 Task: In the Company bain.com, Create email and send with subject: 'We're Thrilled to Welcome You ', and with mail content 'Hello,_x000D_
Welcome to a new era of excellence. Discover the tools and resources that will redefine your industry and set you on a path to greatness._x000D_
Thanks & Regards', attach the document: Terms_and_conditions.doc and insert image: visitingcard.jpg. Below Thanks & Regards, write snapchat and insert the URL: 'www.snapchat.com'. Mark checkbox to create task to follow up : In 2 weeks.  Enter or choose an email address of recipient's from company's contact and send.. Logged in from softage.1@softage.net
Action: Mouse moved to (76, 48)
Screenshot: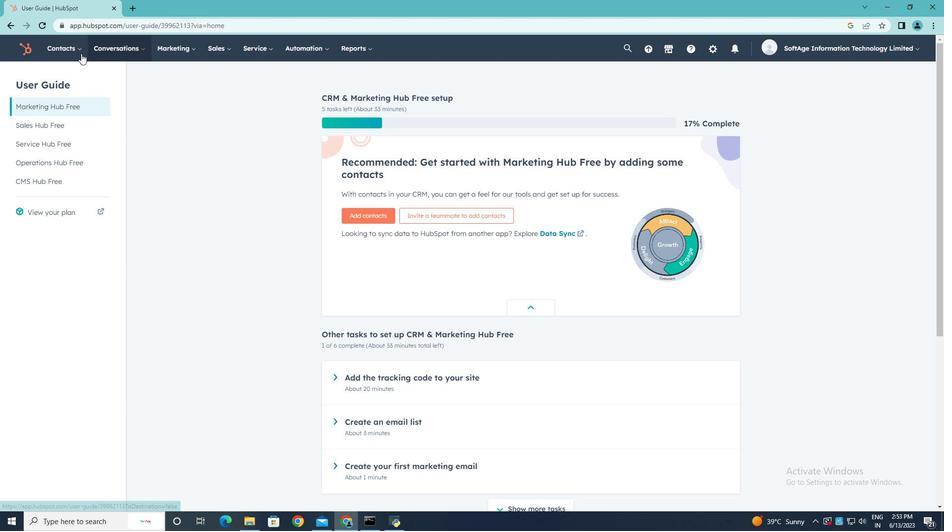 
Action: Mouse pressed left at (76, 48)
Screenshot: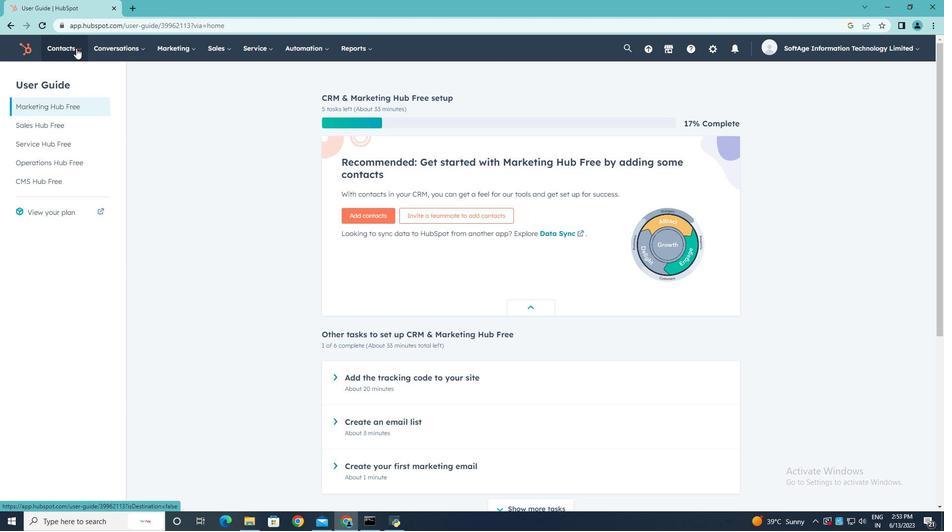 
Action: Mouse moved to (71, 96)
Screenshot: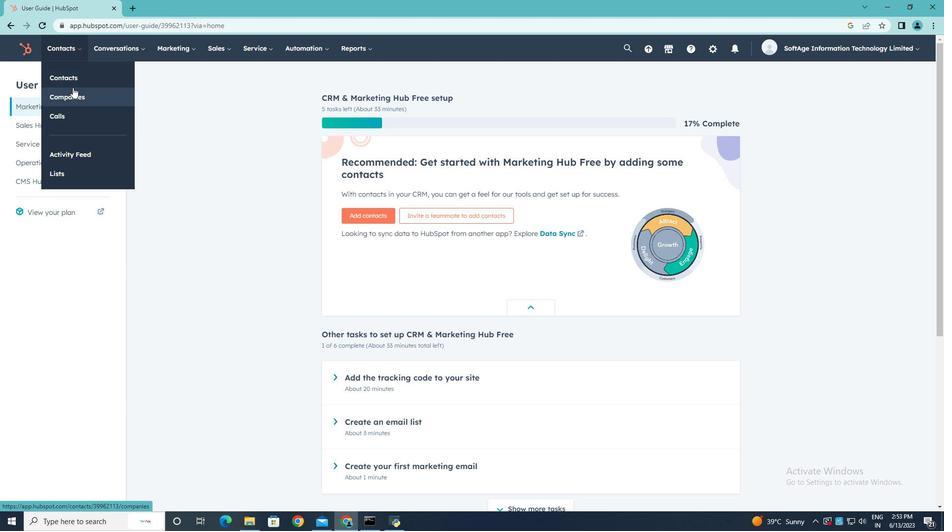 
Action: Mouse pressed left at (71, 96)
Screenshot: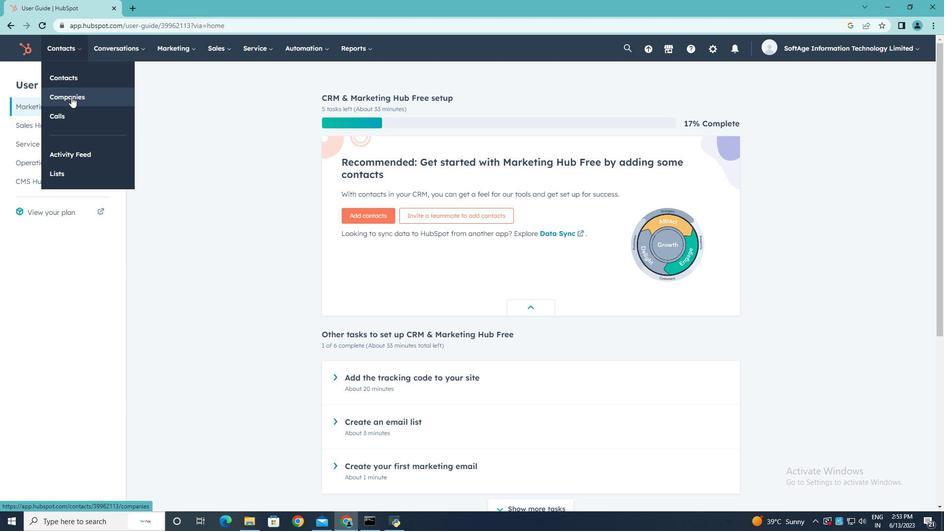
Action: Mouse moved to (74, 158)
Screenshot: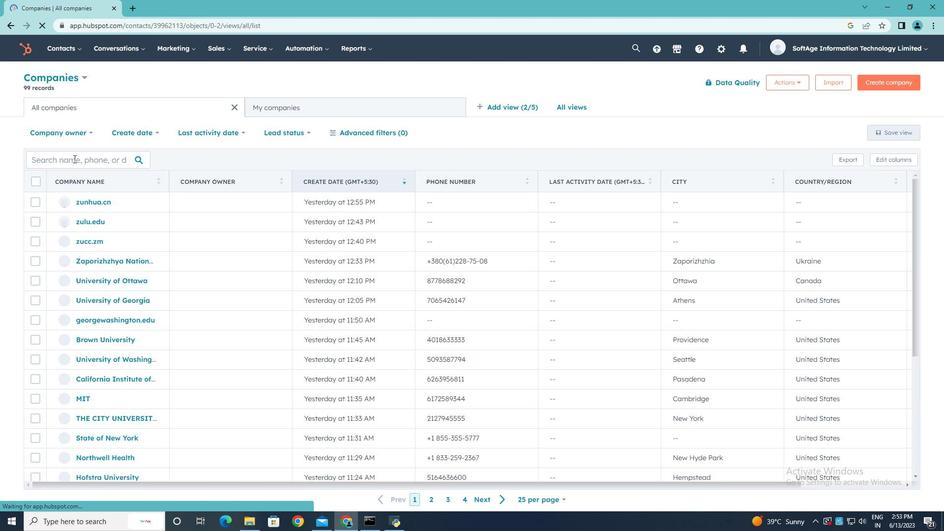 
Action: Mouse pressed left at (74, 158)
Screenshot: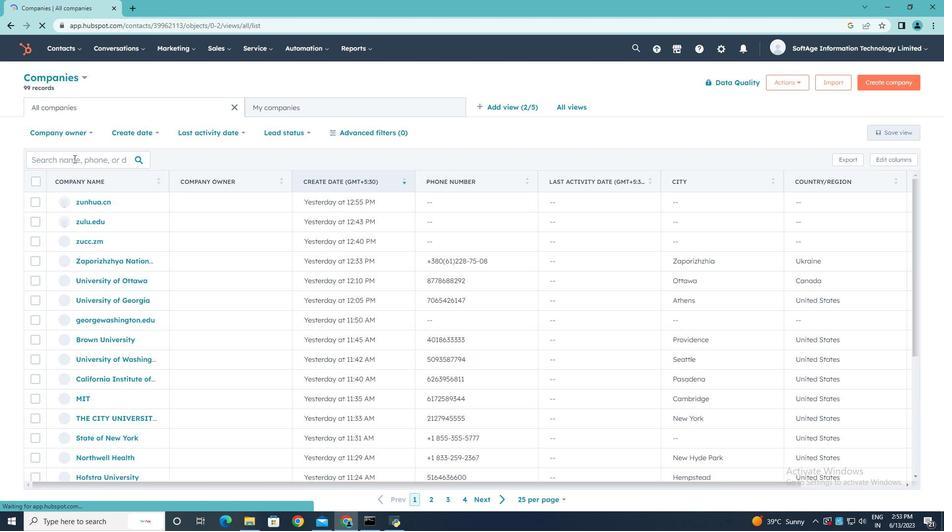 
Action: Key pressed bain.com
Screenshot: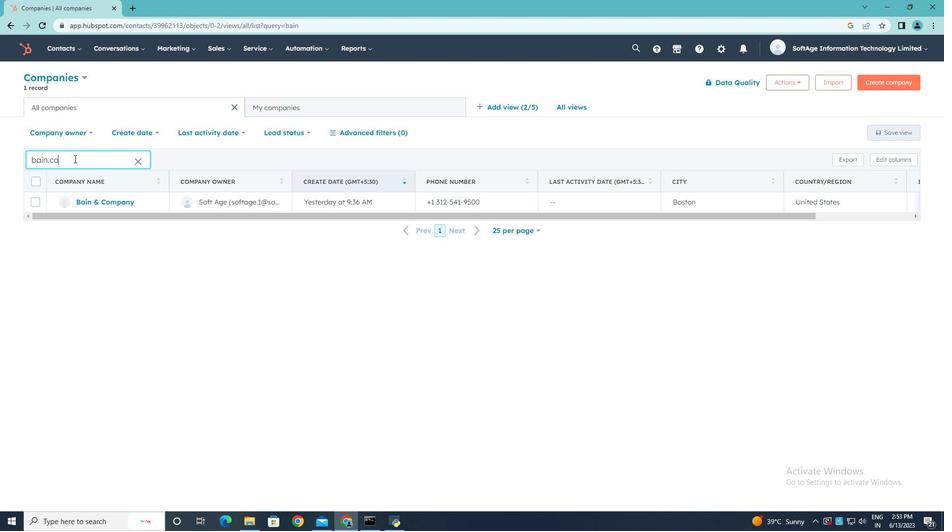
Action: Mouse moved to (95, 204)
Screenshot: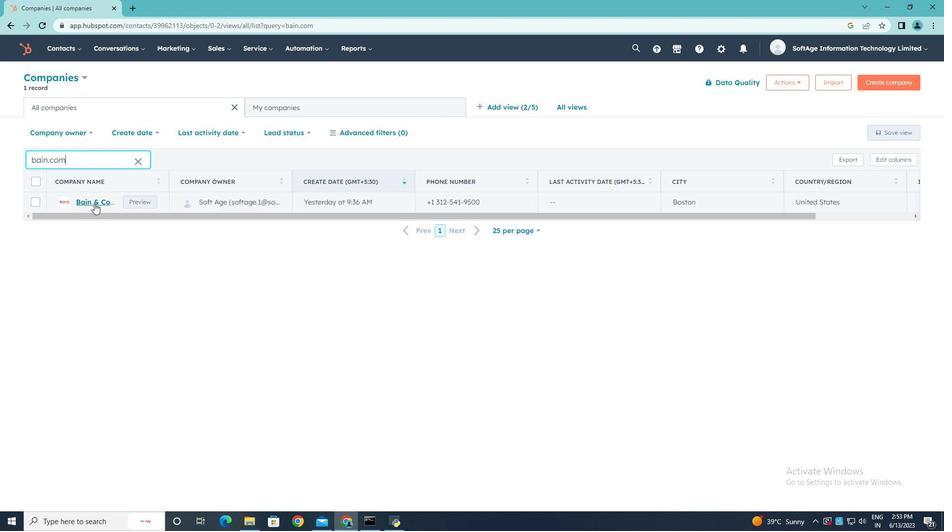 
Action: Mouse pressed left at (95, 204)
Screenshot: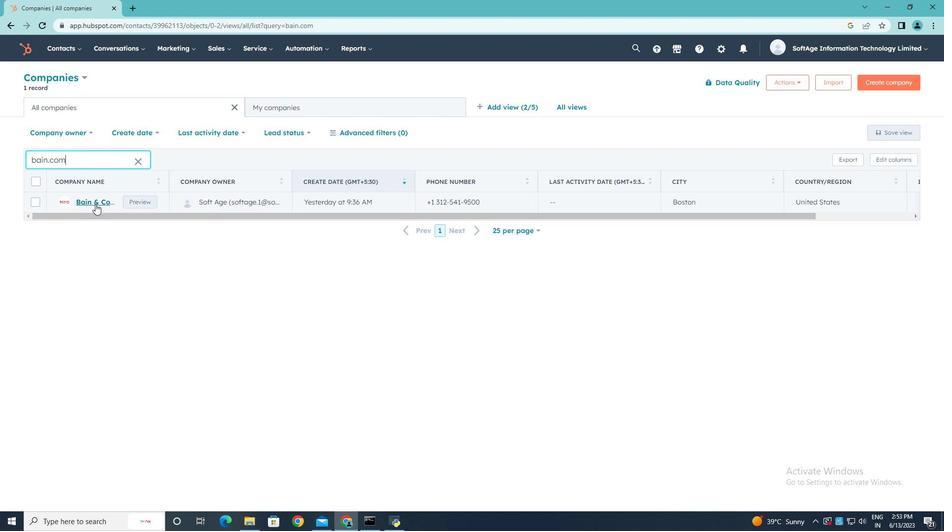 
Action: Mouse moved to (66, 167)
Screenshot: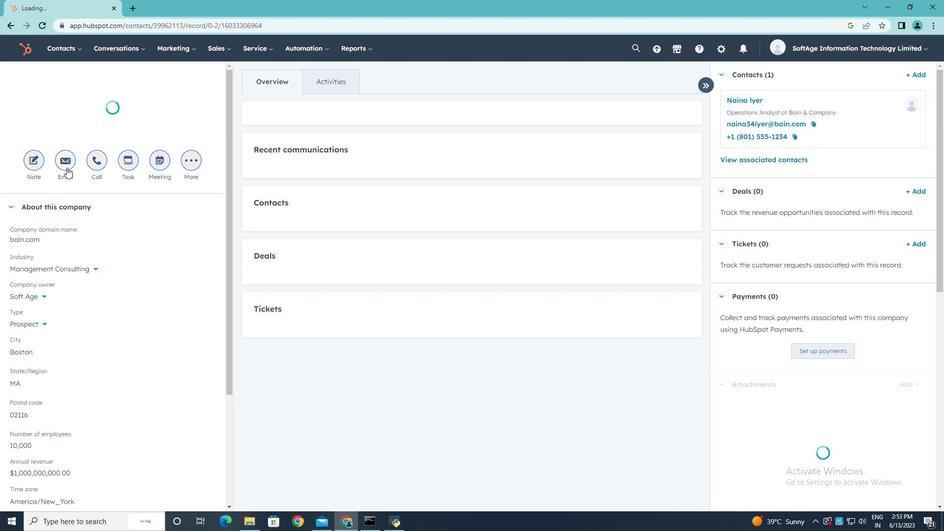 
Action: Mouse pressed left at (66, 167)
Screenshot: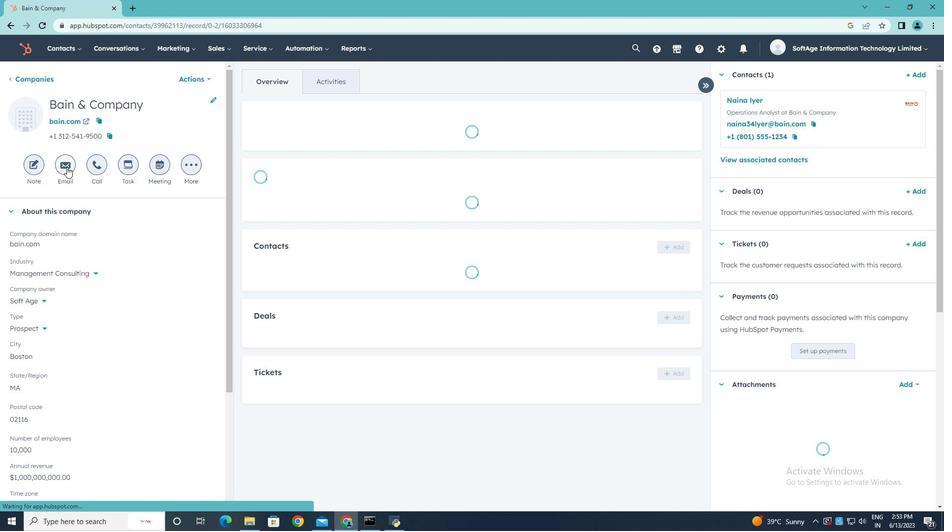 
Action: Key pressed <Key.shift><Key.shift><Key.shift><Key.shift><Key.shift><Key.shift><Key.shift><Key.shift><Key.shift><Key.shift><Key.shift><Key.shift><Key.shift><Key.shift><Key.shift><Key.shift><Key.shift><Key.shift><Key.shift><Key.shift><Key.shift><Key.shift><Key.shift><Key.shift><Key.shift><Key.shift>WE<Key.backspace>e're<Key.space><Key.shift>Thrilled<Key.space>to<Key.space><Key.shift>Welcome<Key.space><Key.shift><Key.shift><Key.shift><Key.shift><Key.shift><Key.shift><Key.shift><Key.shift><Key.shift><Key.shift>You
Screenshot: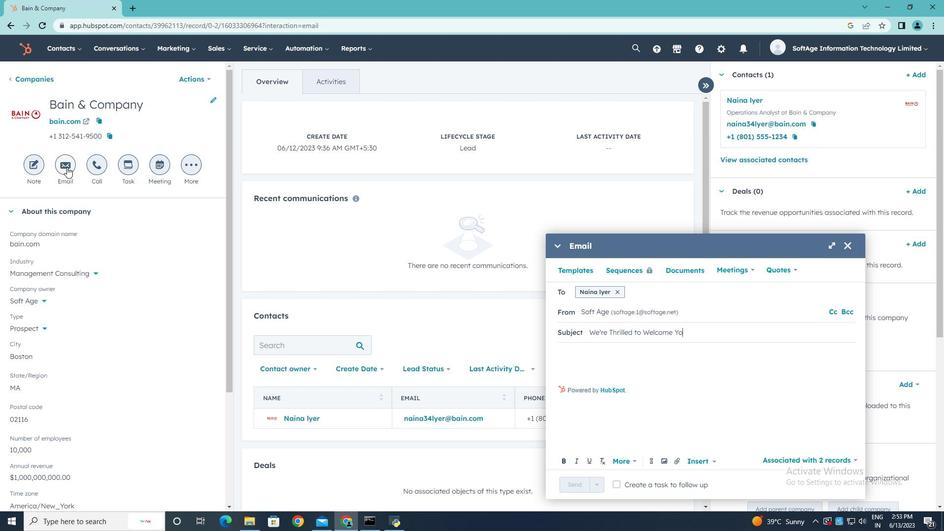 
Action: Mouse moved to (567, 351)
Screenshot: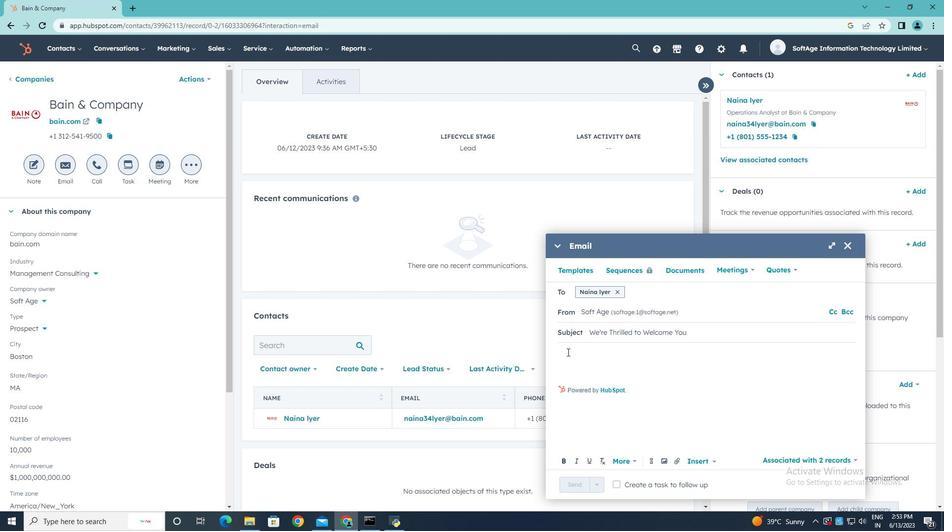 
Action: Mouse pressed left at (567, 351)
Screenshot: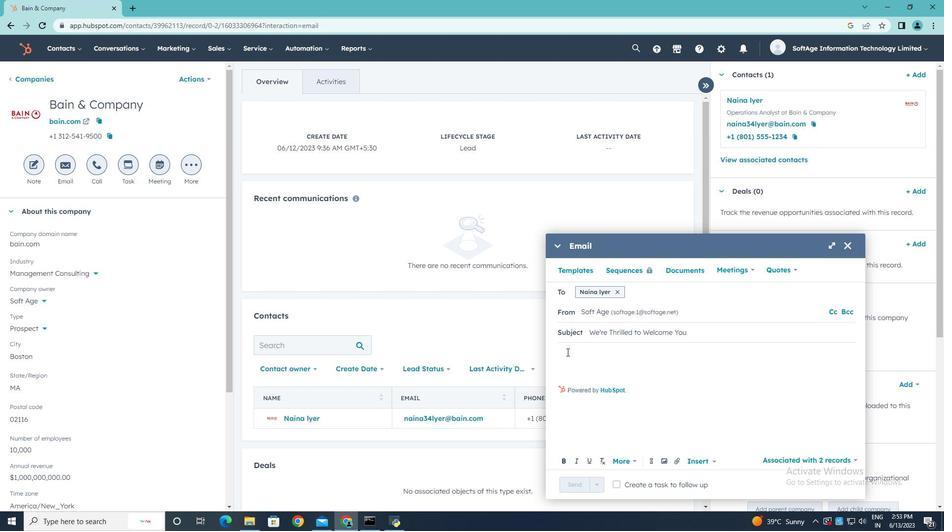 
Action: Key pressed <Key.shift>Hello
Screenshot: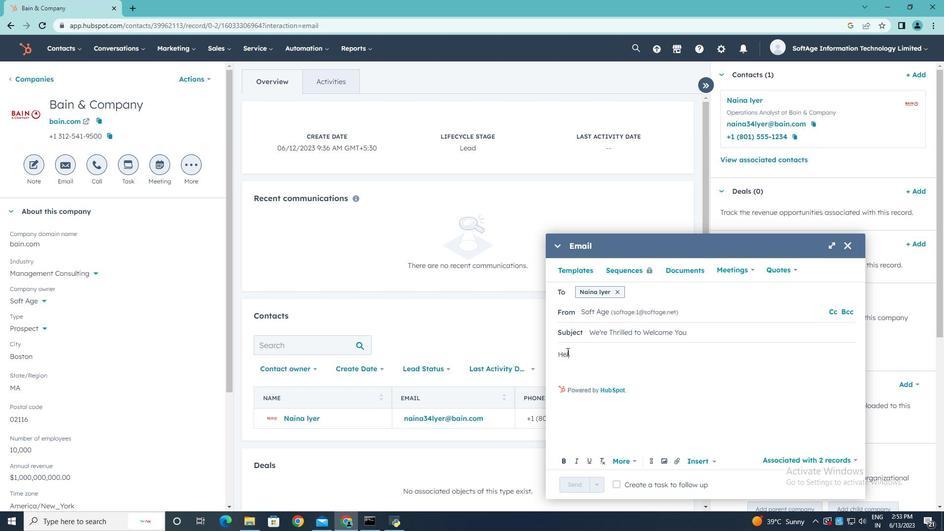 
Action: Mouse moved to (561, 364)
Screenshot: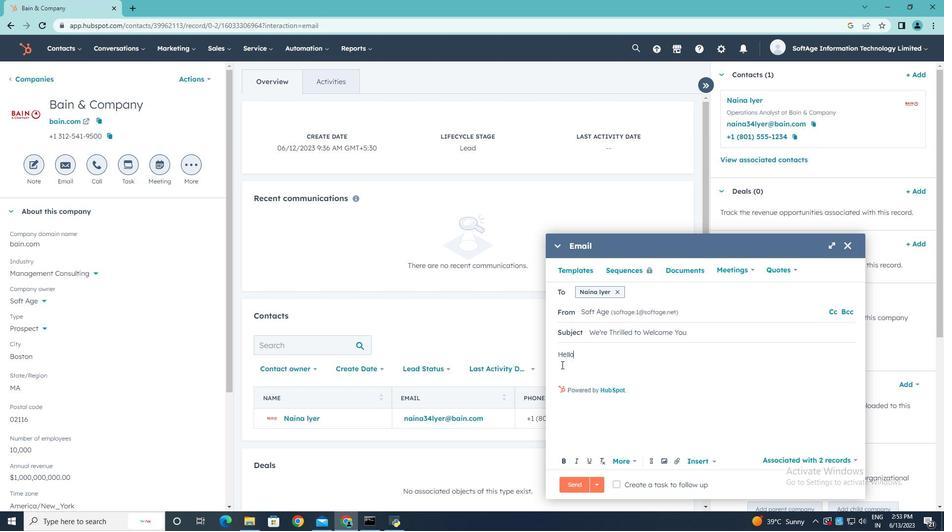 
Action: Mouse pressed left at (561, 364)
Screenshot: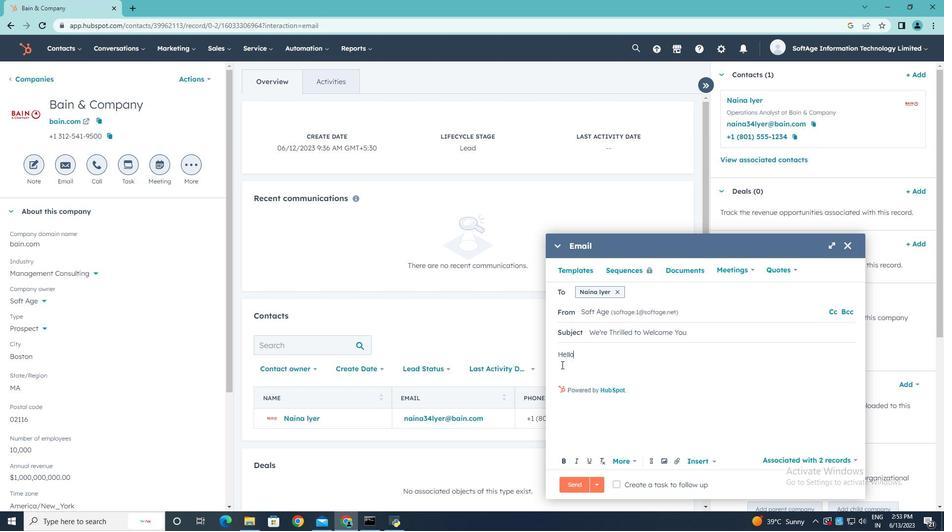 
Action: Key pressed <Key.shift>Welcome<Key.space>to<Key.space>a<Key.space>new<Key.space>ere<Key.backspace>a<Key.space>of<Key.space>excellence.<Key.space><Key.shift>Discover<Key.space>the<Key.space>tools<Key.space>and<Key.space>resources<Key.space>that<Key.space>will<Key.space>redefine<Key.space>your<Key.space>industry<Key.space>and<Key.space>set<Key.space>you<Key.space>on<Key.space>a<Key.space>path<Key.space>to<Key.space>greatness.
Screenshot: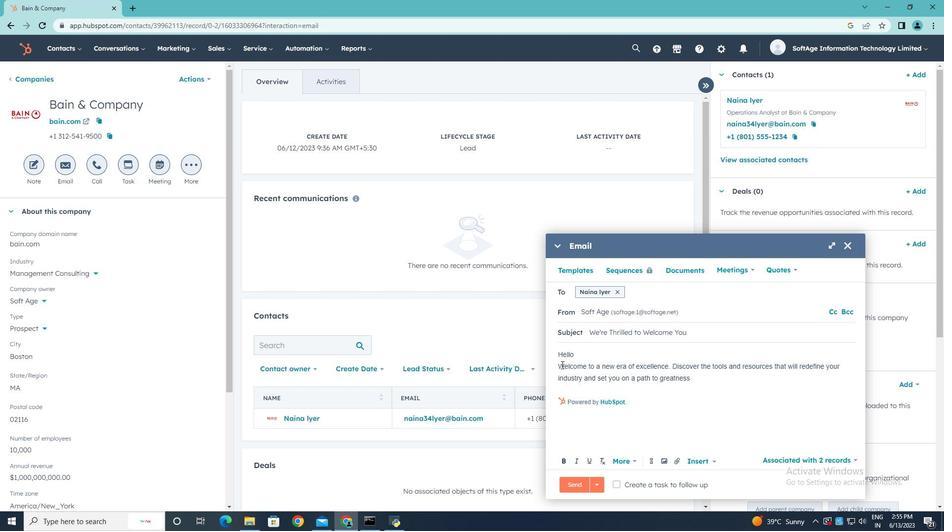 
Action: Mouse moved to (565, 391)
Screenshot: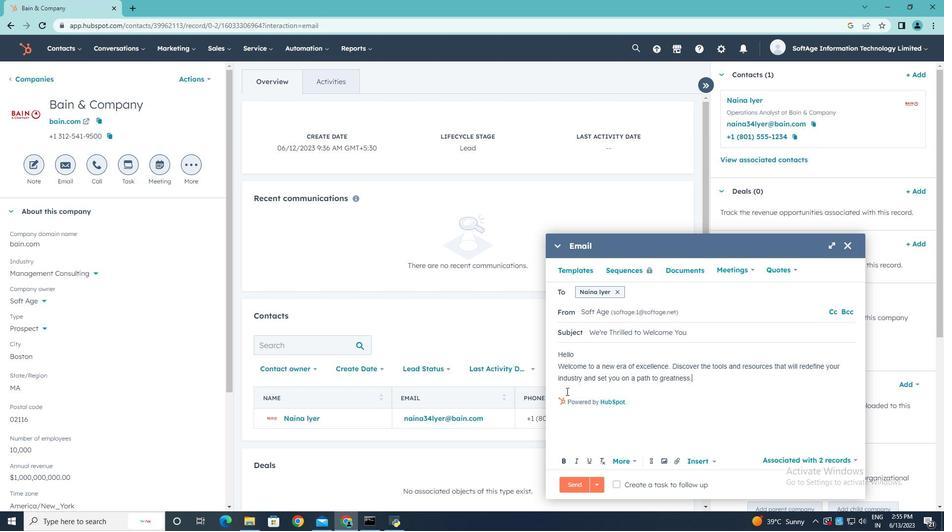 
Action: Mouse pressed left at (565, 391)
Screenshot: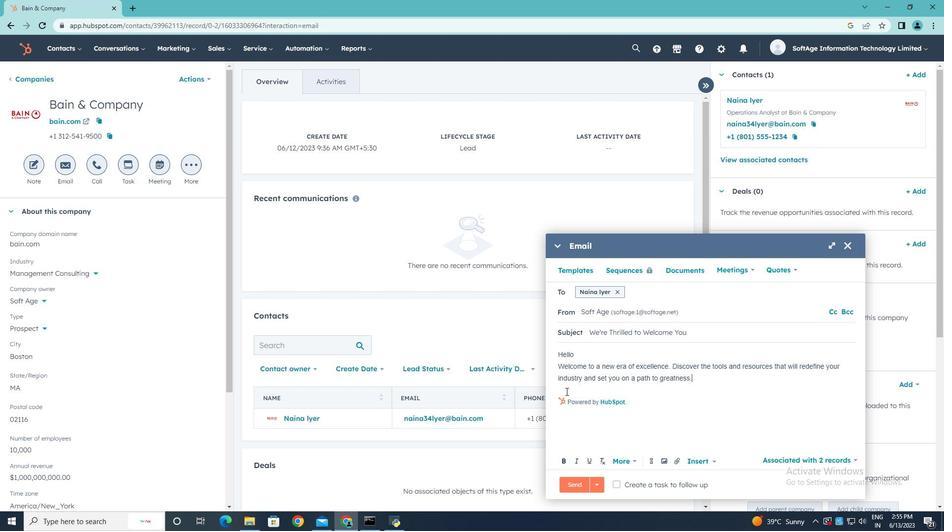 
Action: Key pressed <Key.enter><Key.shift><Key.shift><Key.shift><Key.shift>Thanks<Key.space><Key.shift><Key.shift><Key.shift><Key.shift><Key.shift><Key.shift><Key.shift><Key.shift><Key.shift><Key.shift><Key.shift><Key.shift><Key.shift><Key.shift><Key.shift><Key.shift><Key.shift><Key.shift><Key.shift><Key.shift><Key.shift><Key.shift><Key.shift><Key.shift><Key.shift><Key.shift><Key.shift><Key.shift><Key.shift><Key.shift>&<Key.space><Key.shift>Regards,
Screenshot: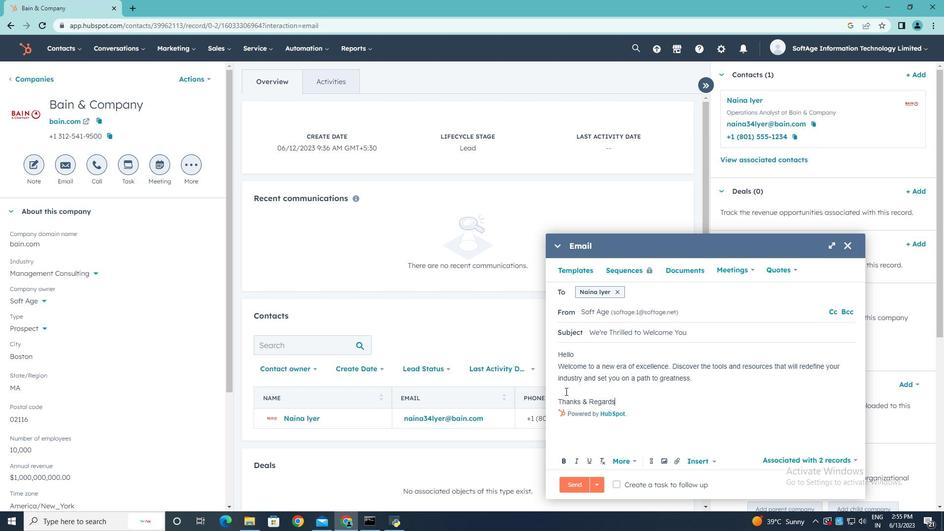
Action: Mouse moved to (676, 461)
Screenshot: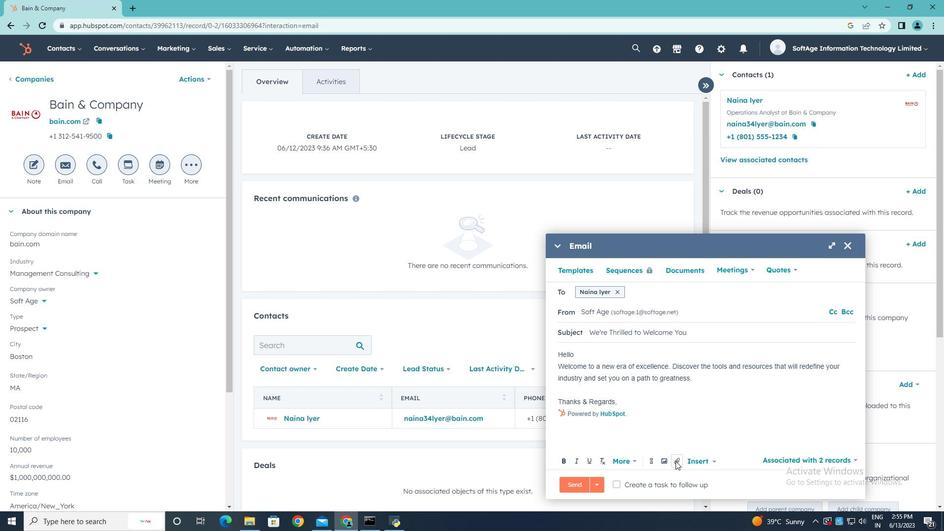 
Action: Mouse pressed left at (676, 461)
Screenshot: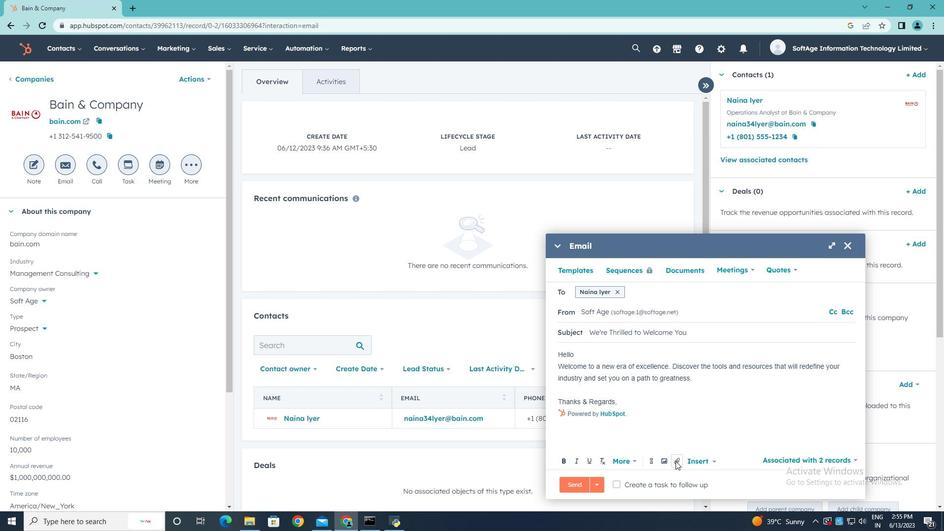 
Action: Mouse moved to (693, 437)
Screenshot: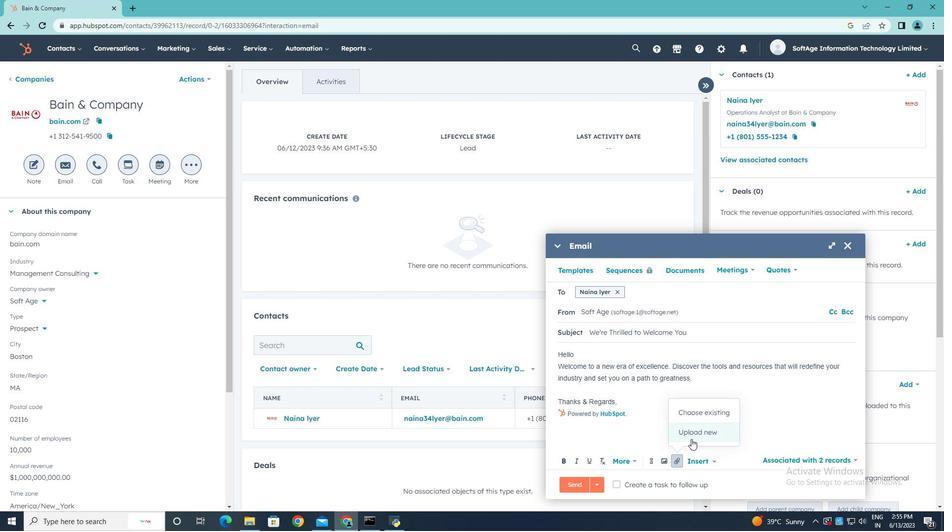 
Action: Mouse pressed left at (693, 437)
Screenshot: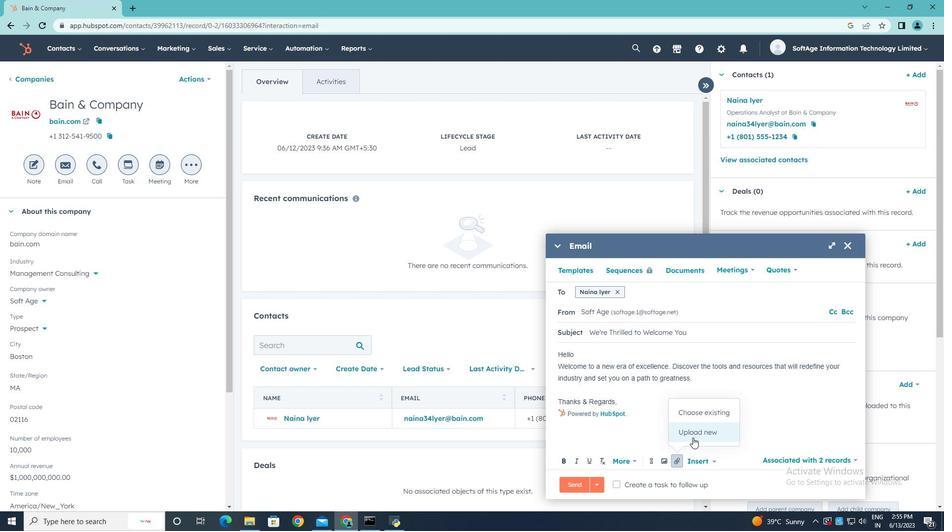 
Action: Mouse moved to (181, 101)
Screenshot: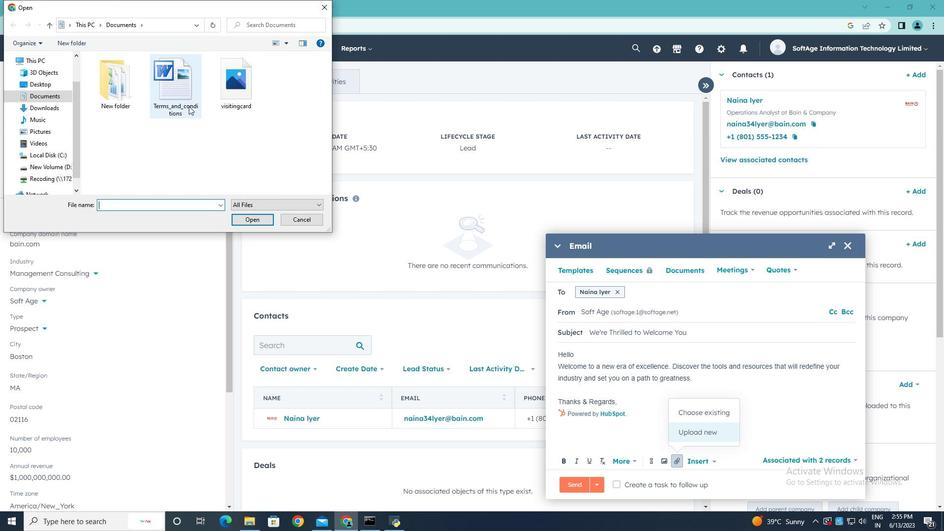 
Action: Mouse pressed left at (181, 101)
Screenshot: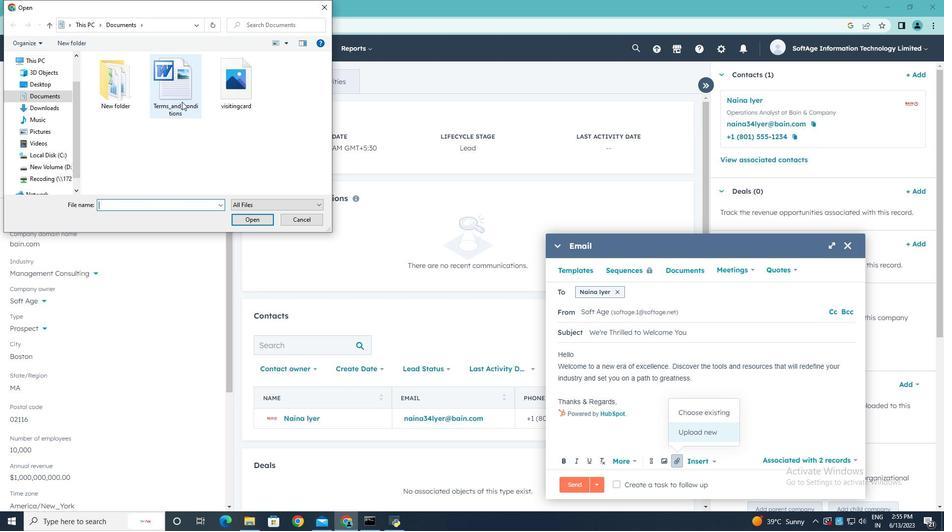 
Action: Mouse moved to (241, 217)
Screenshot: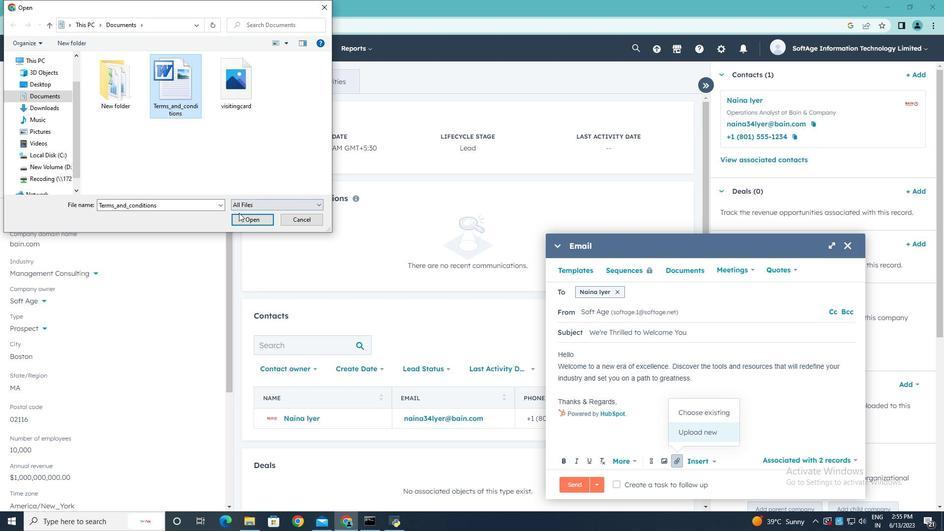 
Action: Mouse pressed left at (241, 217)
Screenshot: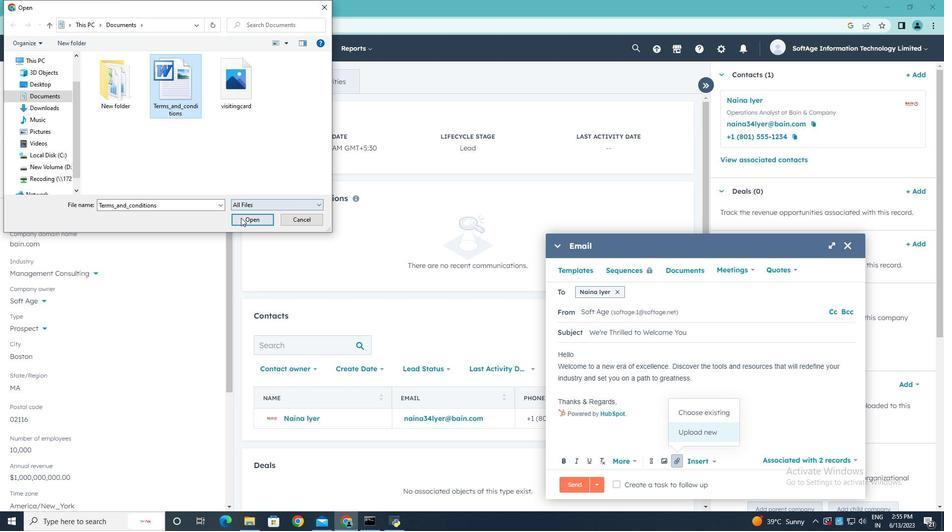 
Action: Mouse moved to (678, 437)
Screenshot: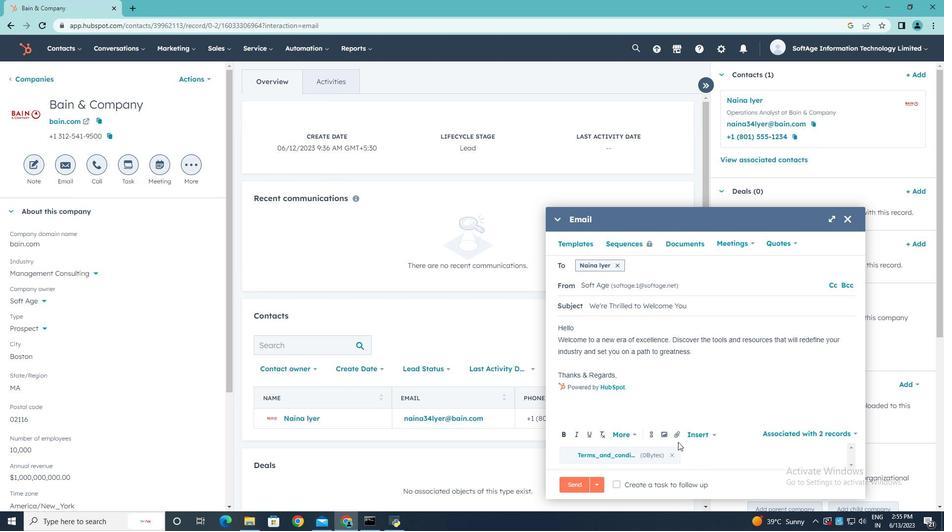 
Action: Mouse pressed left at (678, 437)
Screenshot: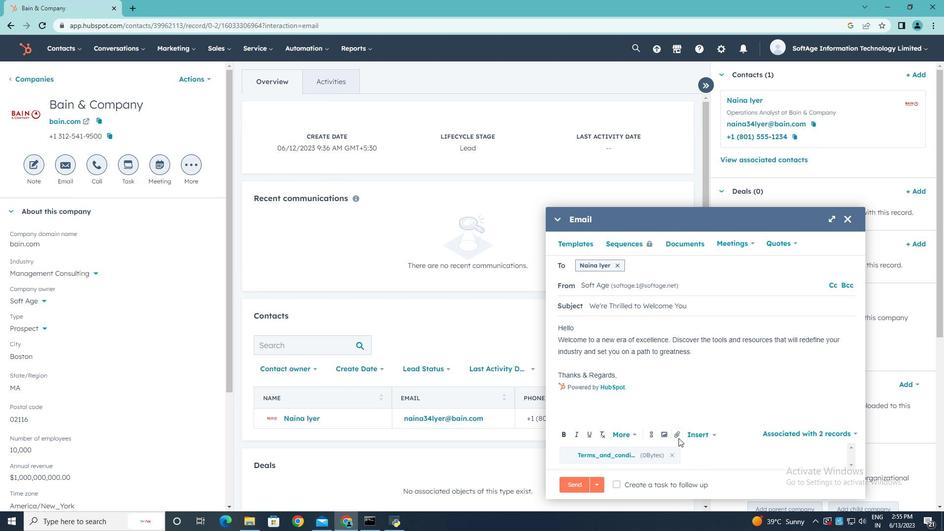 
Action: Mouse moved to (693, 410)
Screenshot: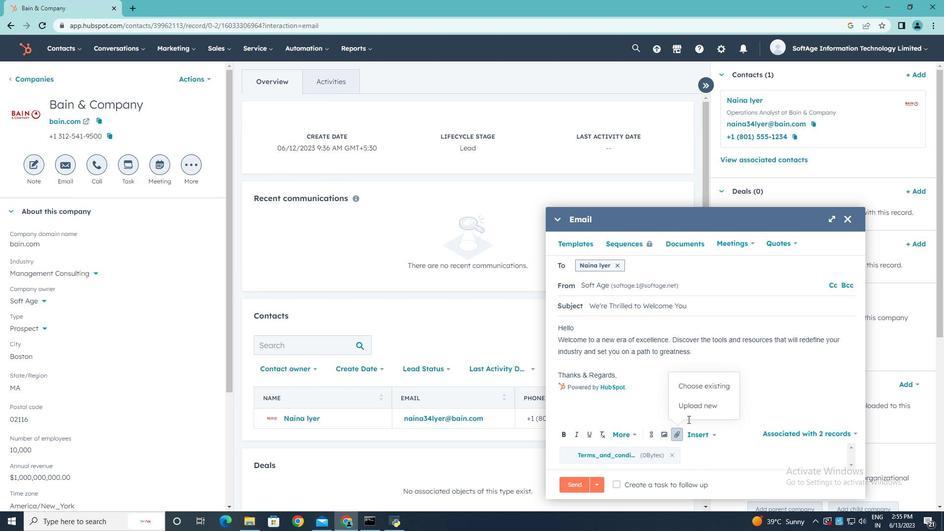 
Action: Mouse pressed left at (693, 410)
Screenshot: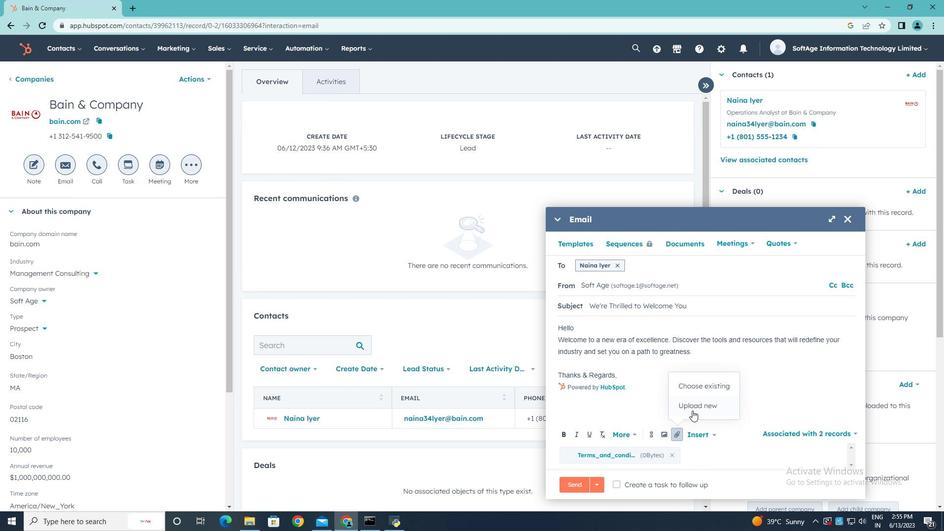 
Action: Mouse moved to (230, 95)
Screenshot: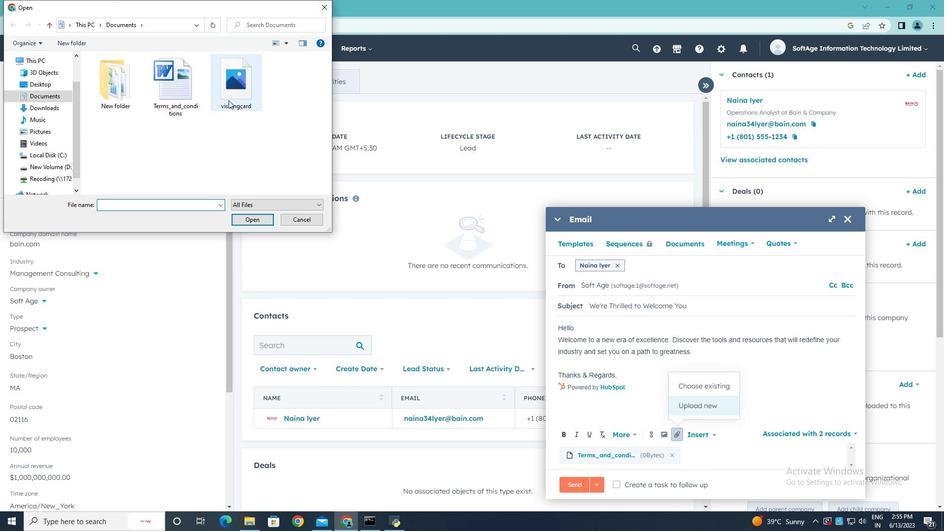 
Action: Mouse pressed left at (230, 95)
Screenshot: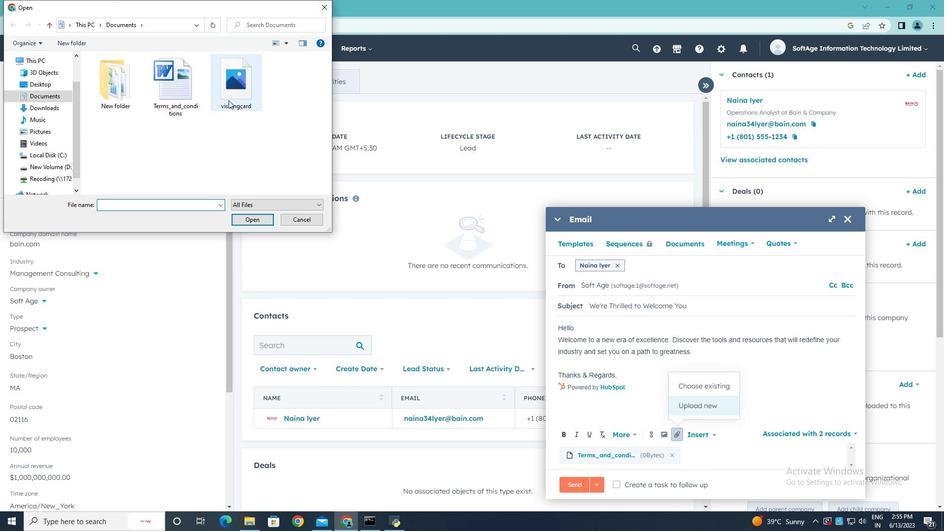 
Action: Mouse moved to (249, 220)
Screenshot: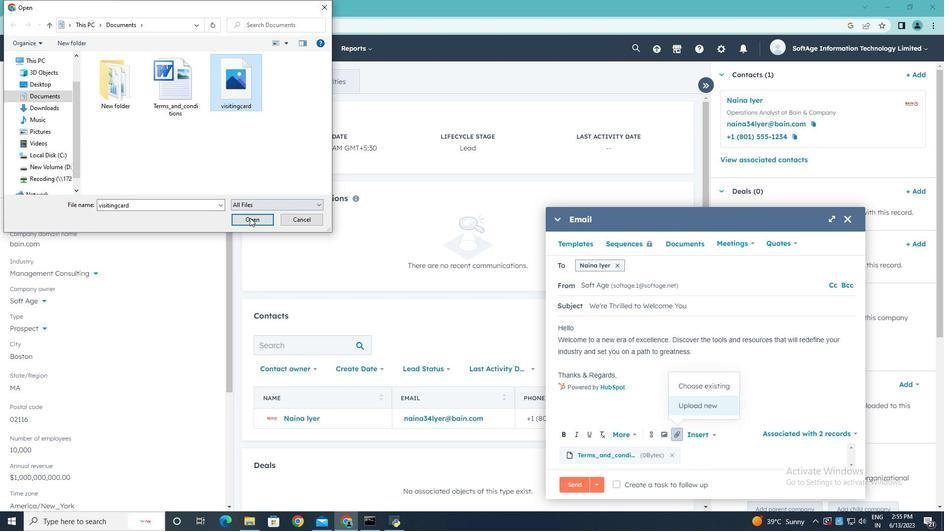
Action: Mouse pressed left at (249, 220)
Screenshot: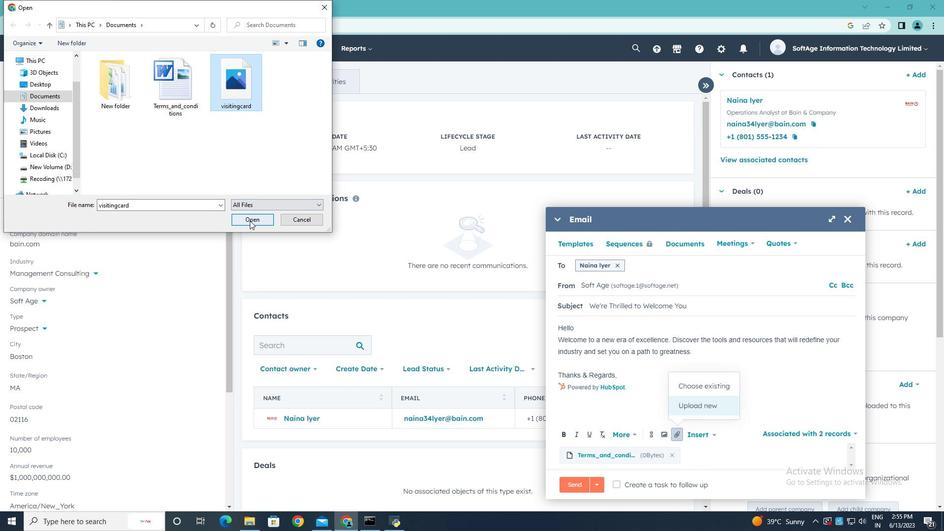 
Action: Mouse moved to (618, 374)
Screenshot: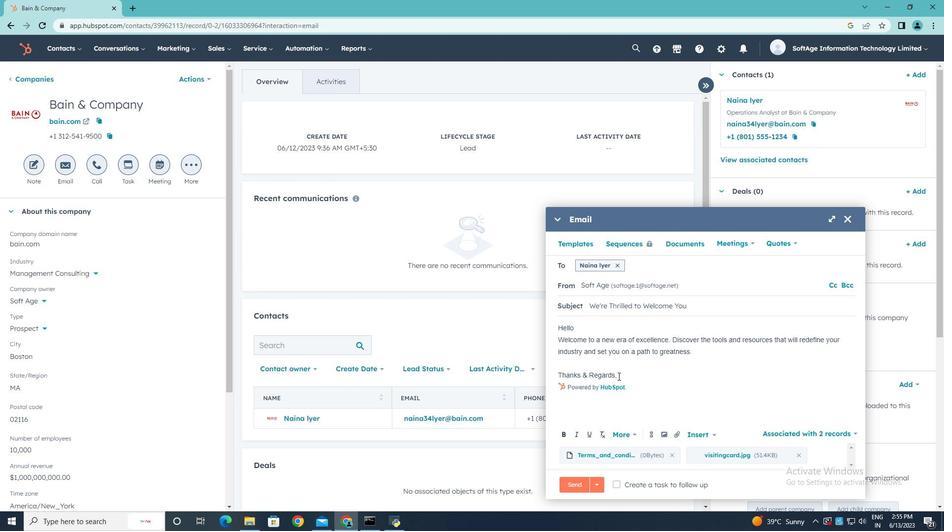 
Action: Mouse pressed left at (618, 374)
Screenshot: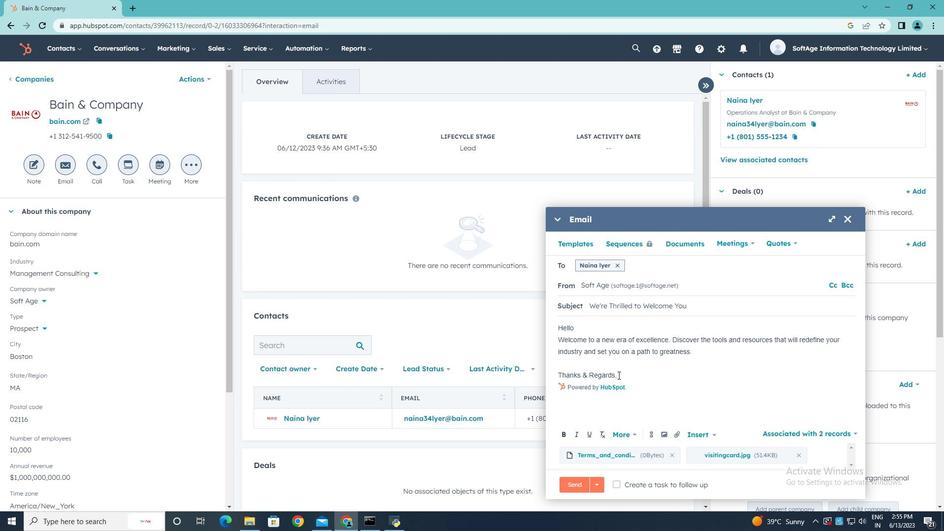 
Action: Key pressed <Key.enter>
Screenshot: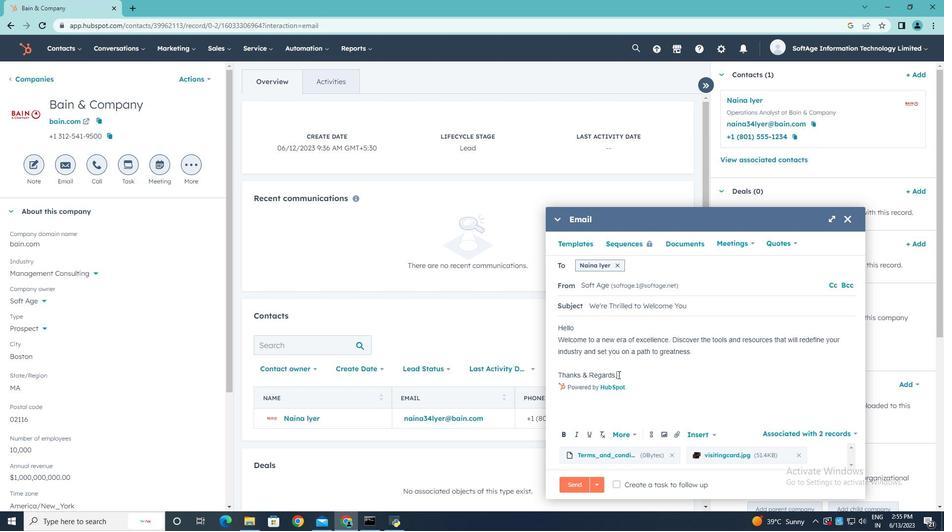 
Action: Mouse moved to (652, 437)
Screenshot: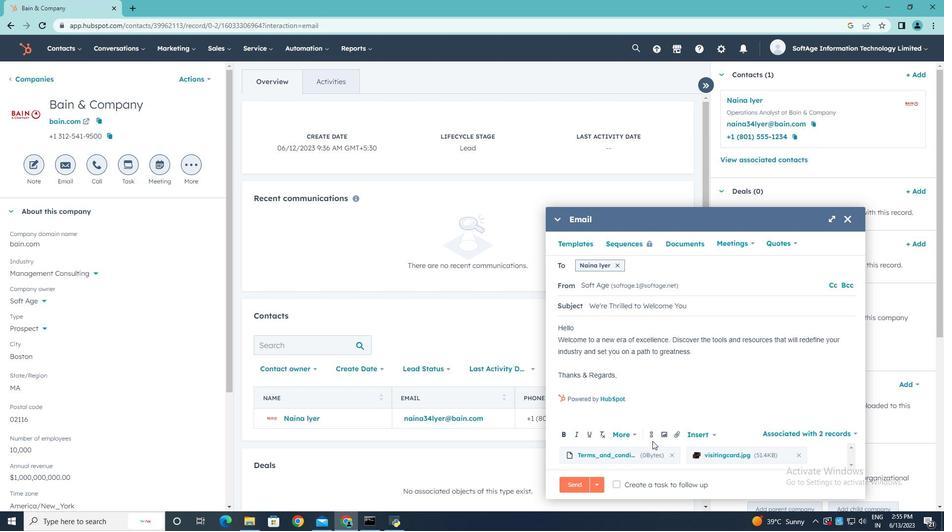
Action: Mouse pressed left at (652, 437)
Screenshot: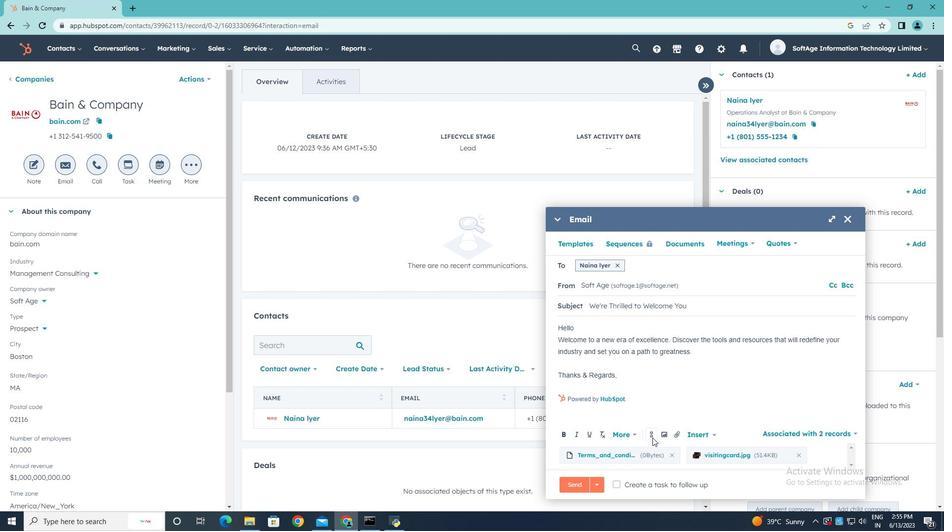 
Action: Mouse moved to (671, 327)
Screenshot: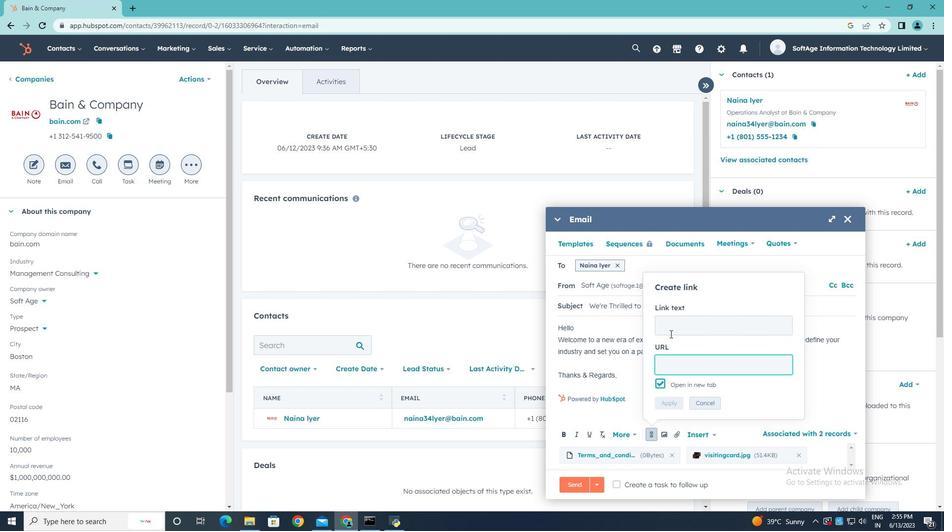 
Action: Mouse pressed left at (671, 327)
Screenshot: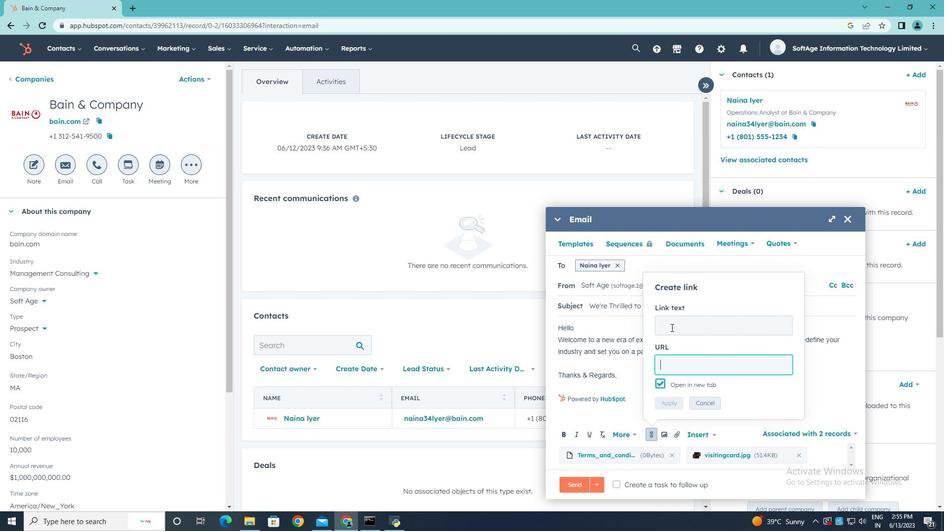 
Action: Key pressed <Key.shift><Key.shift><Key.shift><Key.shift><Key.shift><Key.shift>snapchat
Screenshot: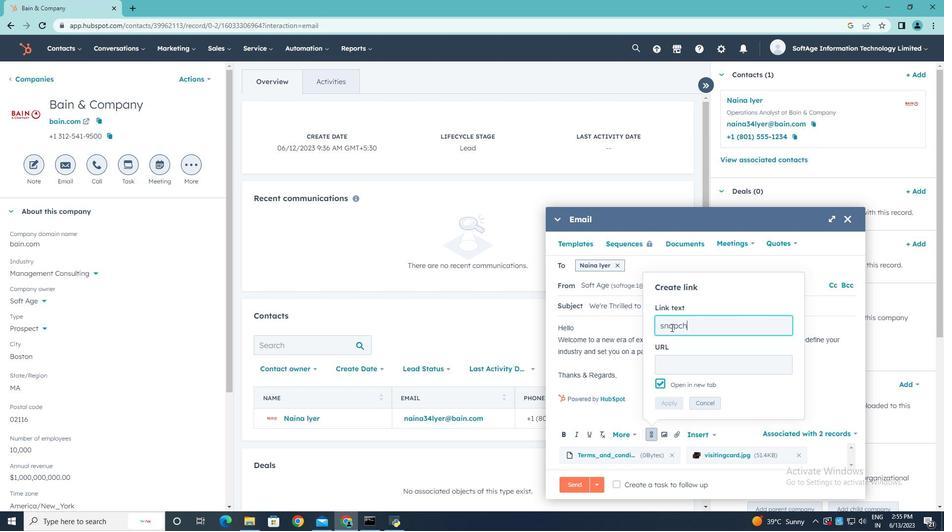 
Action: Mouse moved to (689, 368)
Screenshot: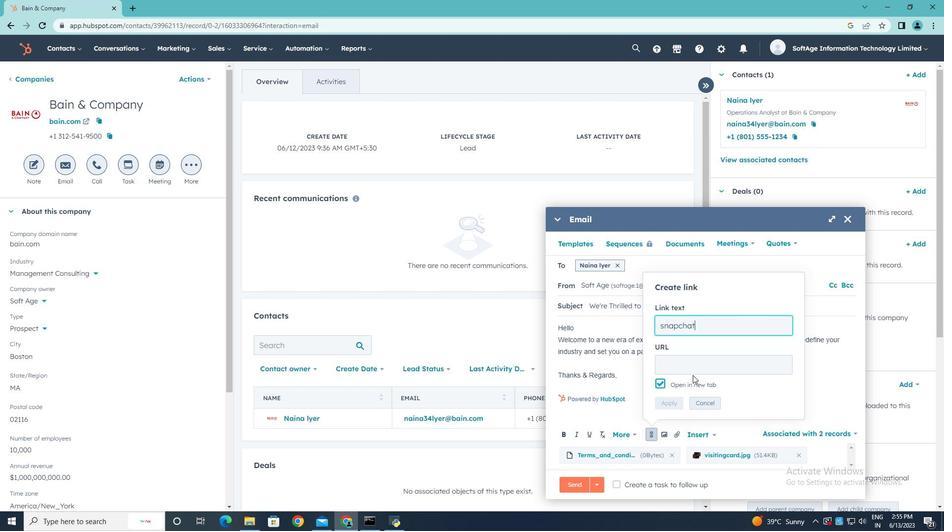 
Action: Mouse pressed left at (689, 368)
Screenshot: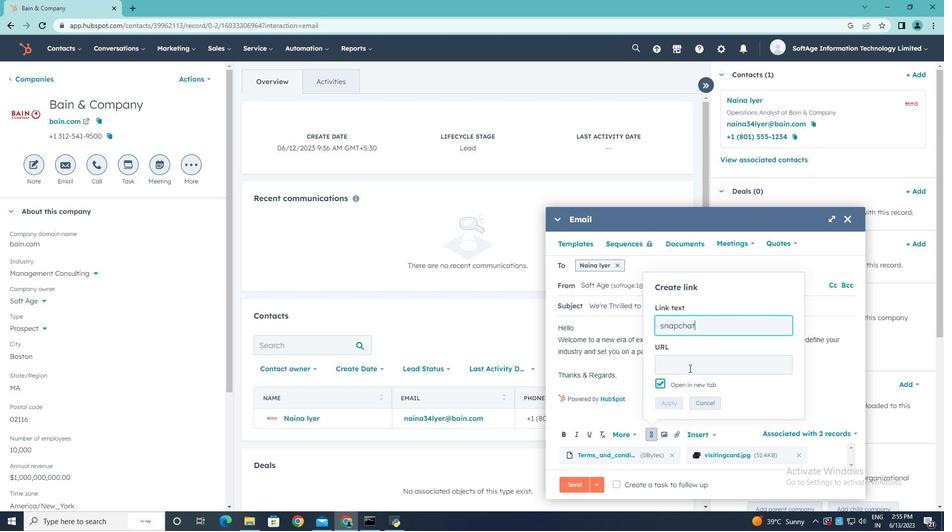 
Action: Key pressed www.snapchat.com
Screenshot: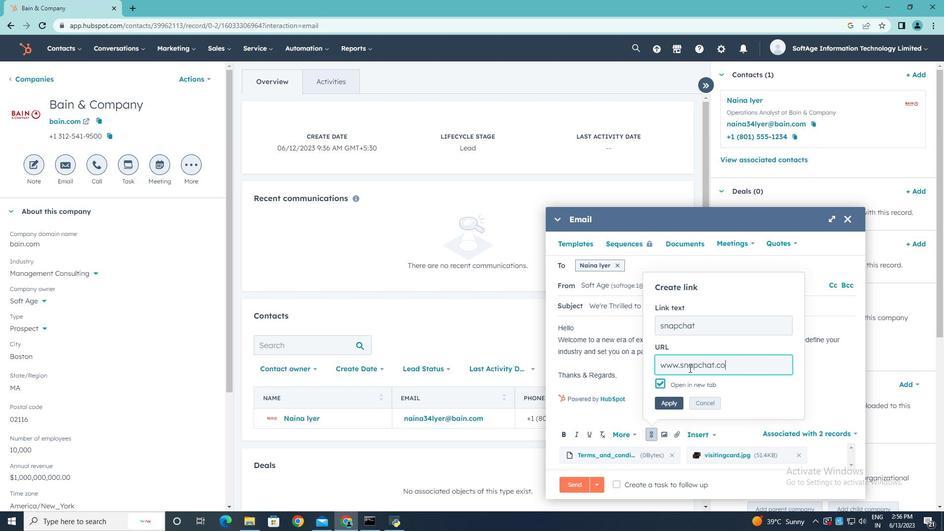 
Action: Mouse moved to (676, 399)
Screenshot: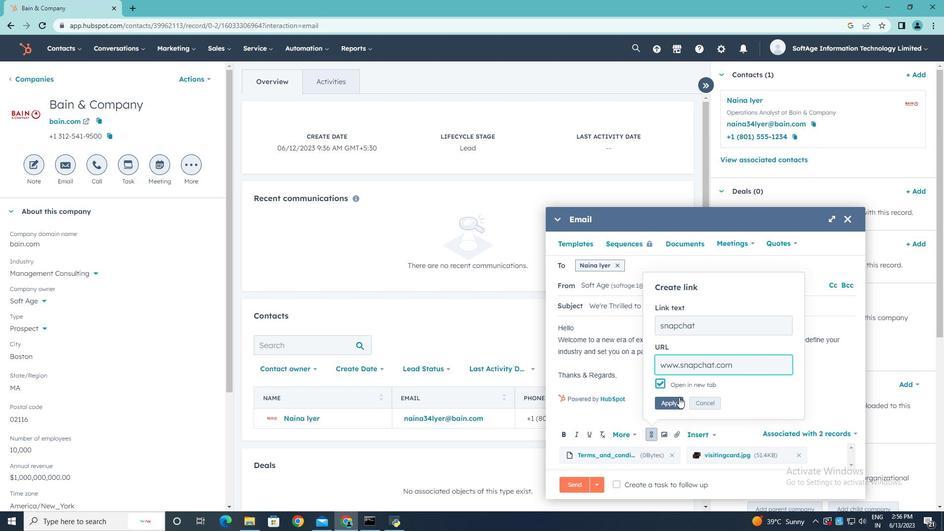
Action: Mouse pressed left at (676, 399)
Screenshot: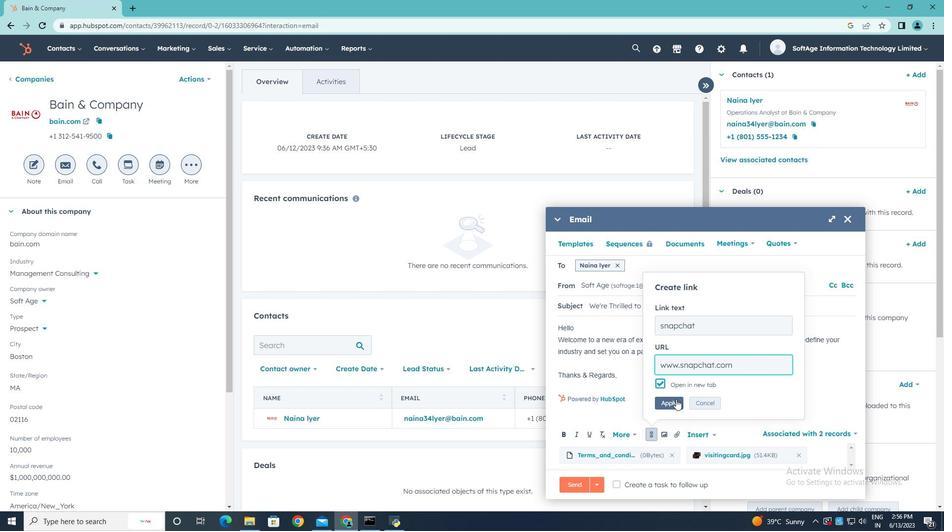 
Action: Mouse moved to (618, 484)
Screenshot: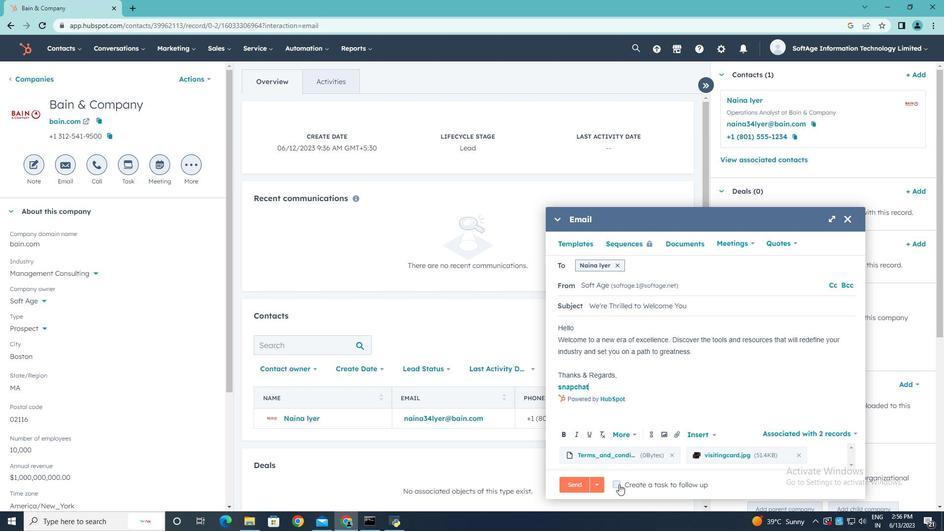
Action: Mouse pressed left at (618, 484)
Screenshot: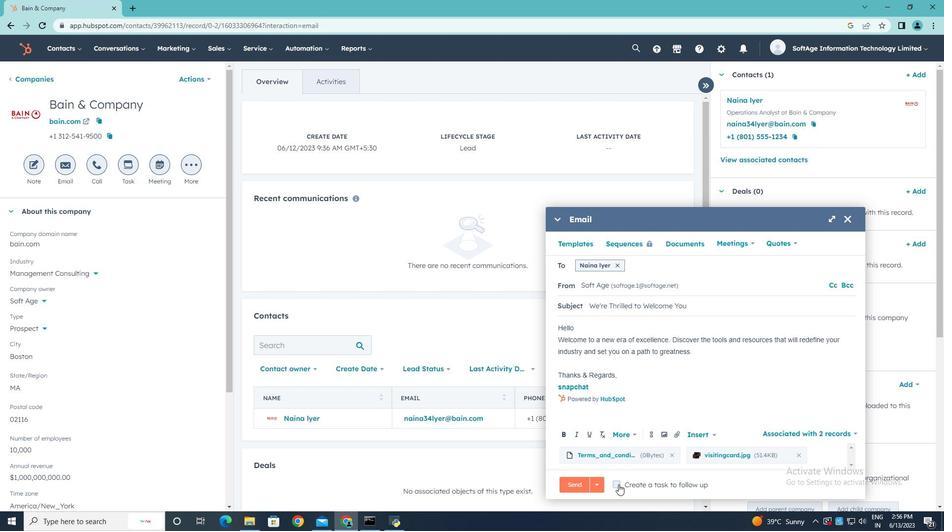 
Action: Mouse moved to (811, 484)
Screenshot: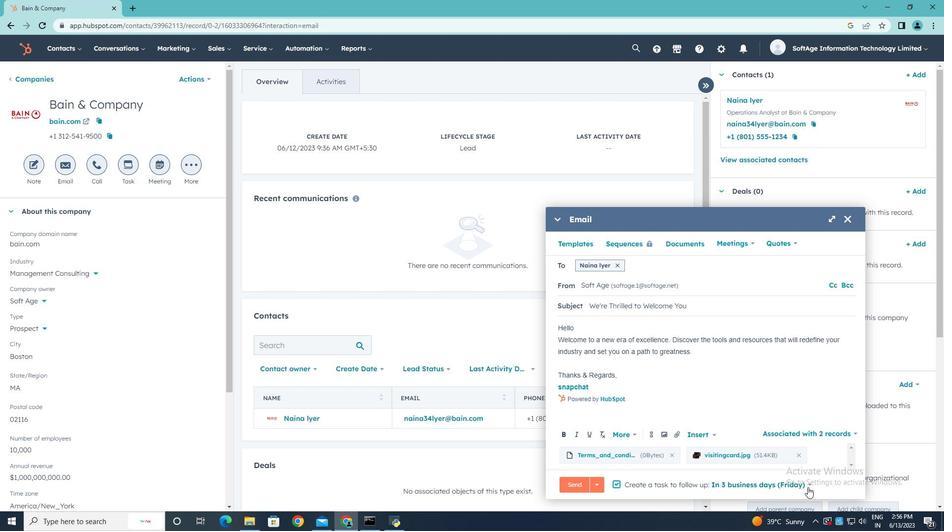 
Action: Mouse pressed left at (811, 484)
Screenshot: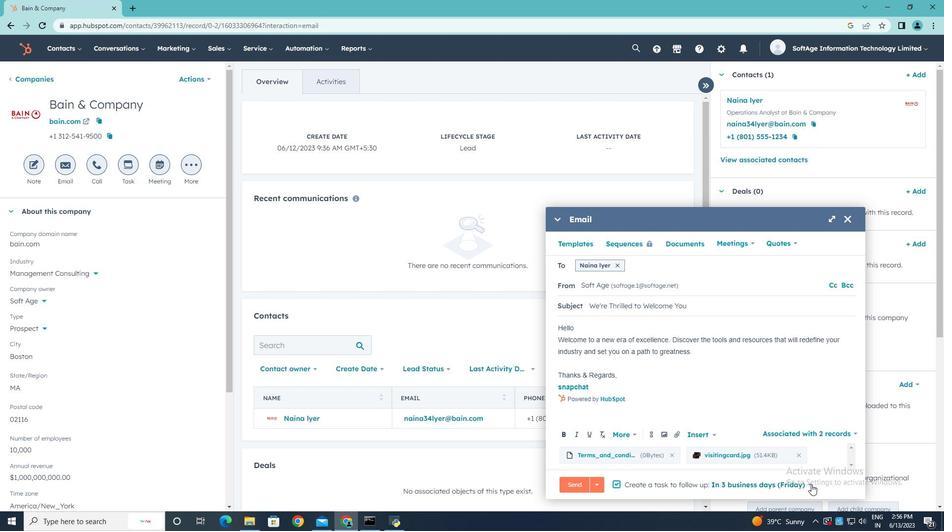 
Action: Mouse moved to (786, 425)
Screenshot: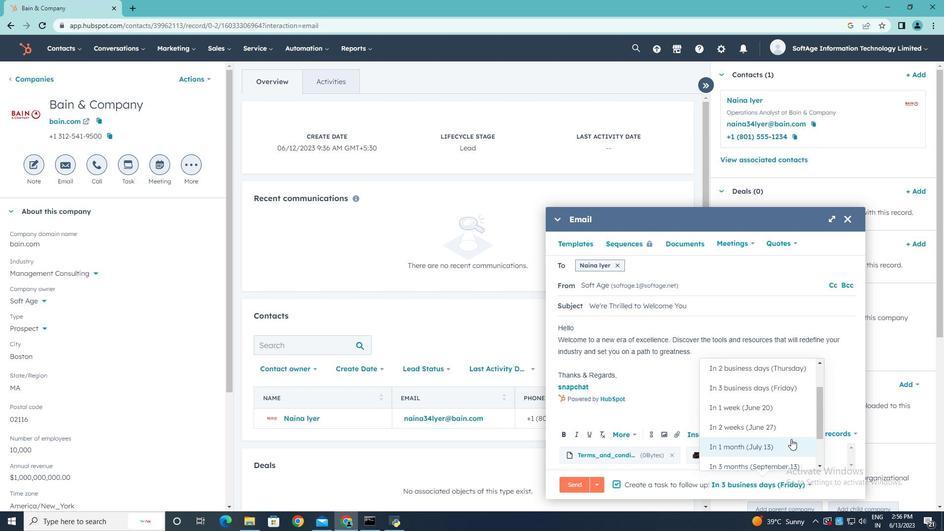 
Action: Mouse pressed left at (786, 425)
Screenshot: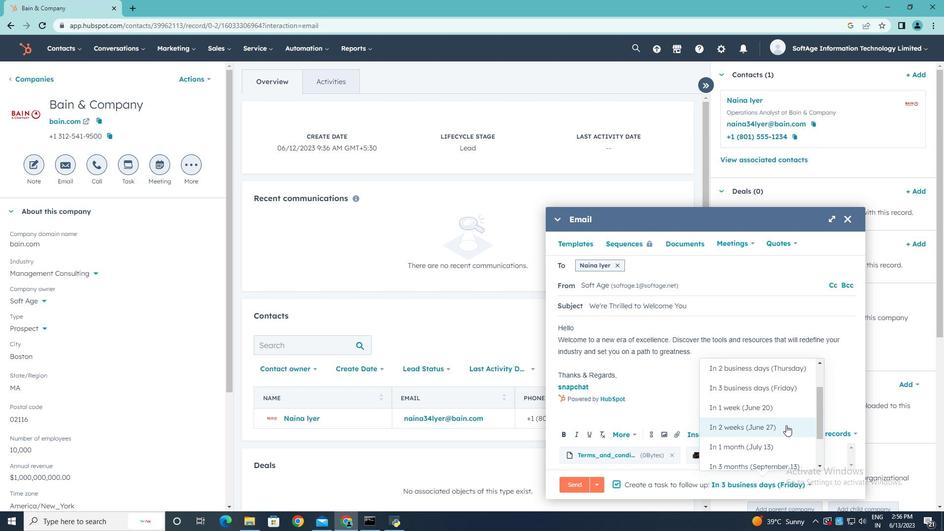 
Action: Mouse moved to (577, 484)
Screenshot: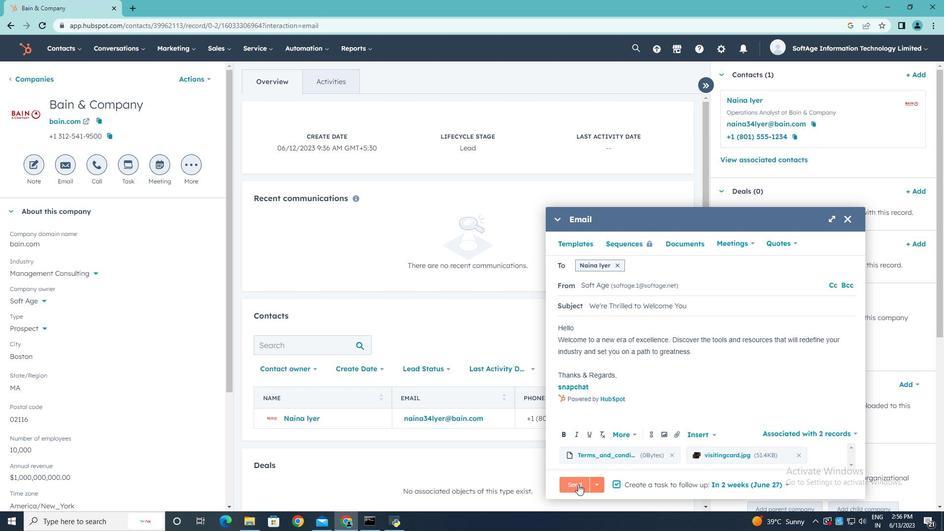 
Action: Mouse pressed left at (577, 484)
Screenshot: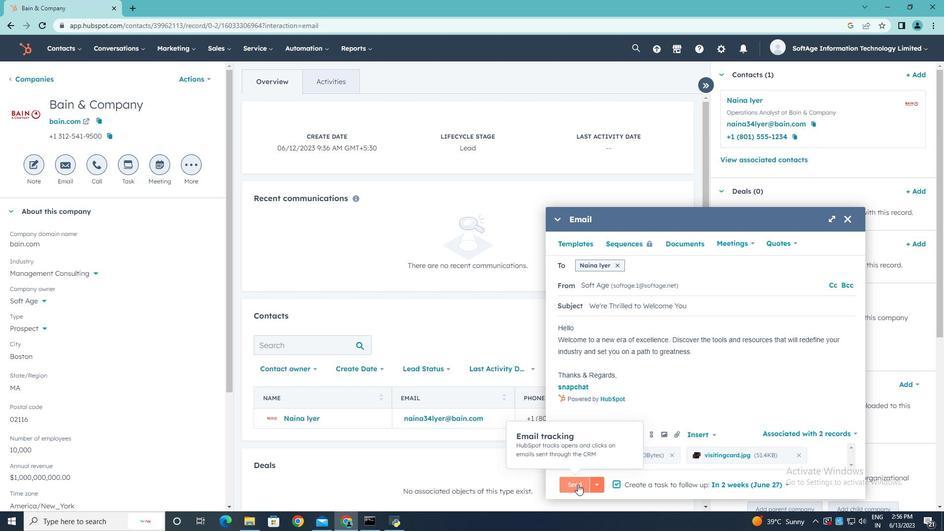 
